 Task: Create Card Card0003 in Board Board0001 in Development in Trello
Action: Mouse moved to (742, 128)
Screenshot: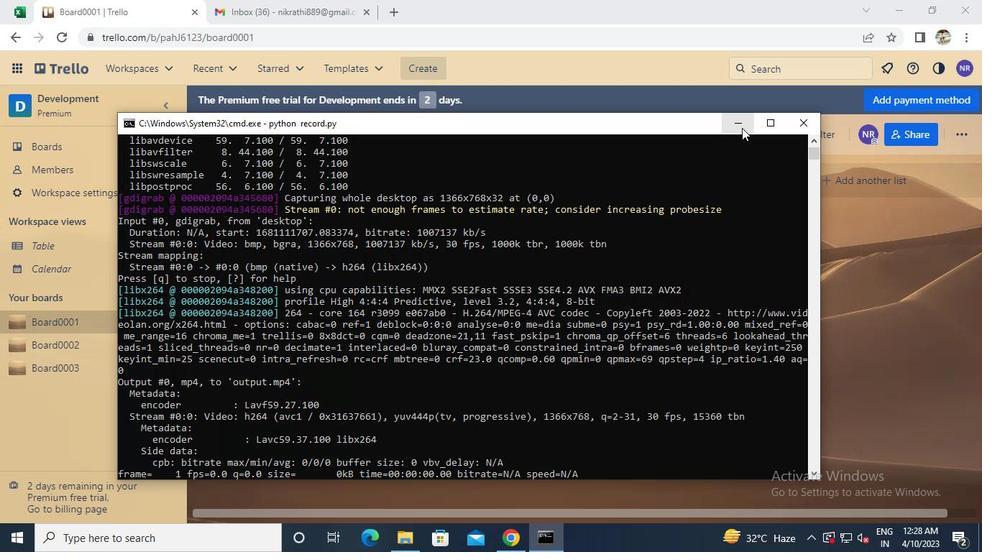 
Action: Mouse pressed left at (742, 128)
Screenshot: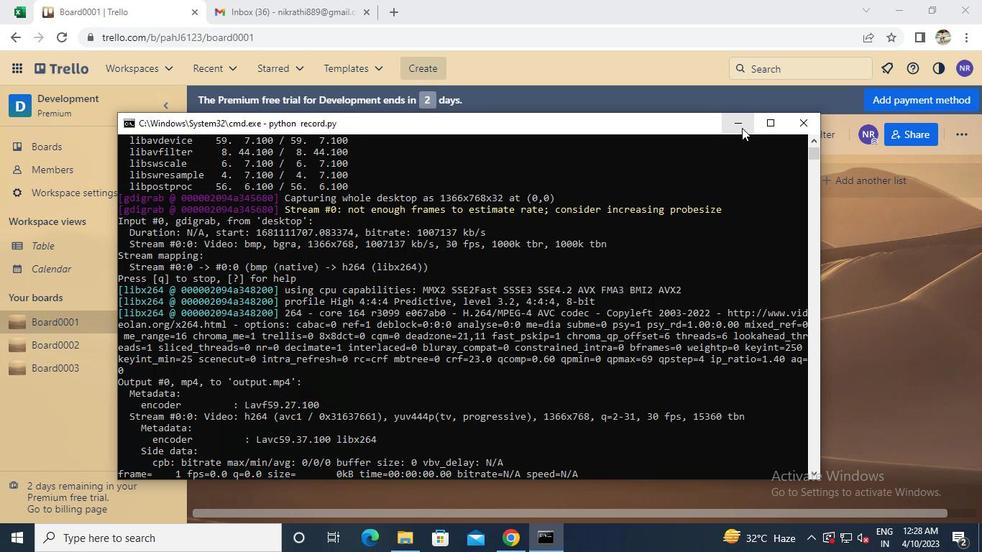
Action: Mouse moved to (320, 271)
Screenshot: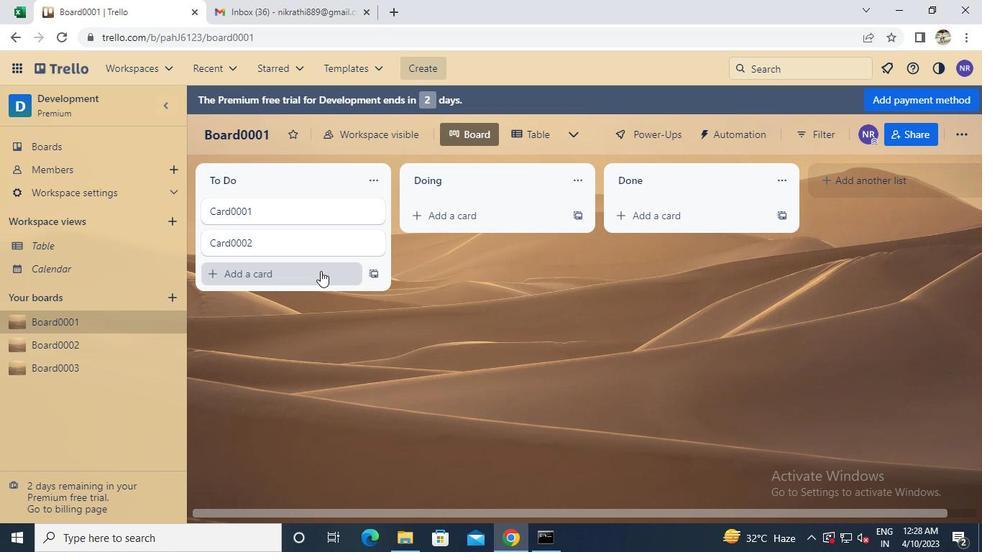 
Action: Mouse pressed left at (320, 271)
Screenshot: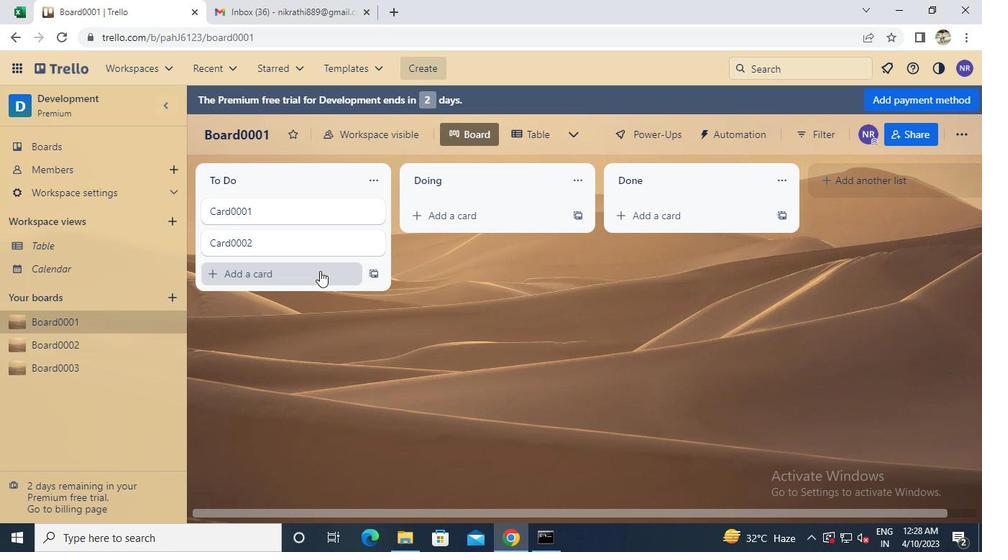 
Action: Keyboard Key.caps_lock
Screenshot: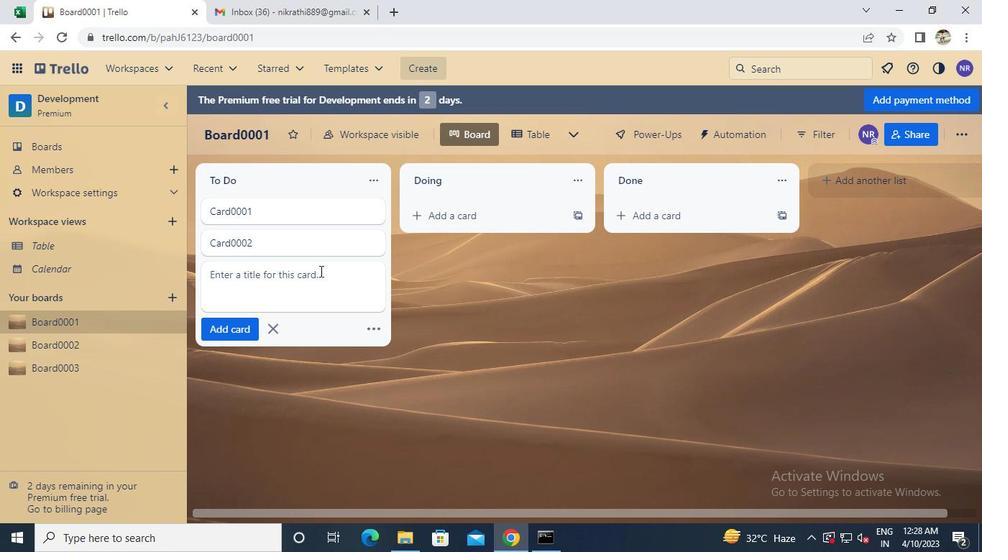 
Action: Keyboard c
Screenshot: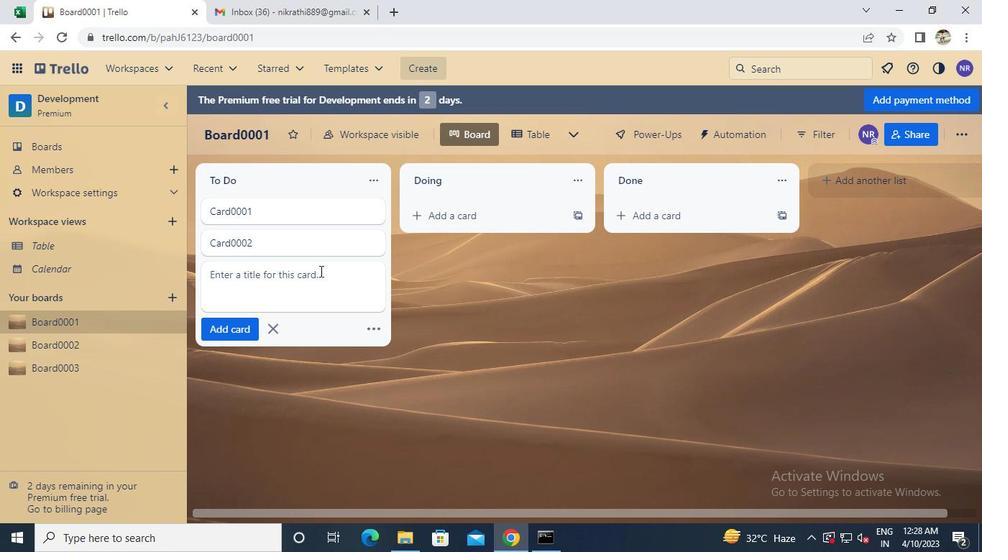 
Action: Keyboard Key.caps_lock
Screenshot: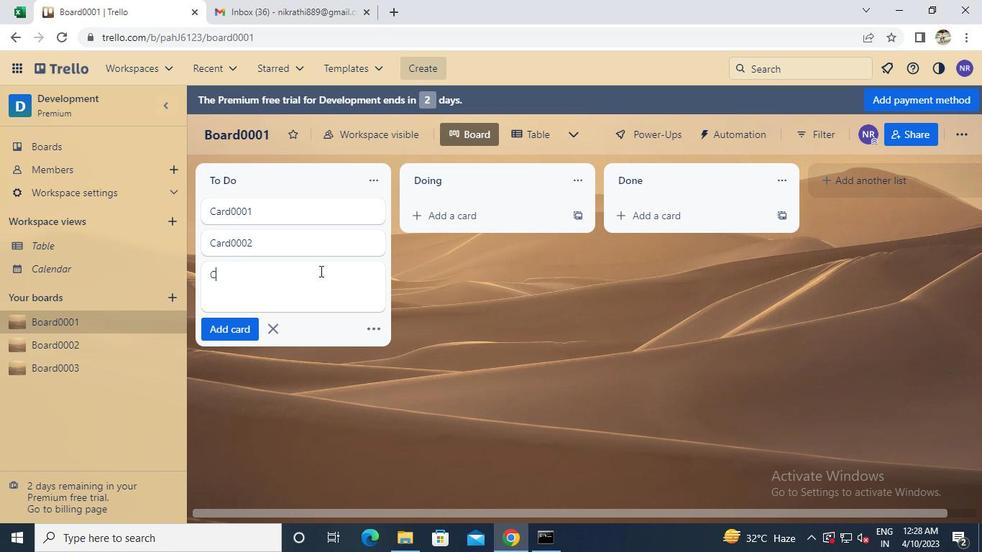 
Action: Keyboard a
Screenshot: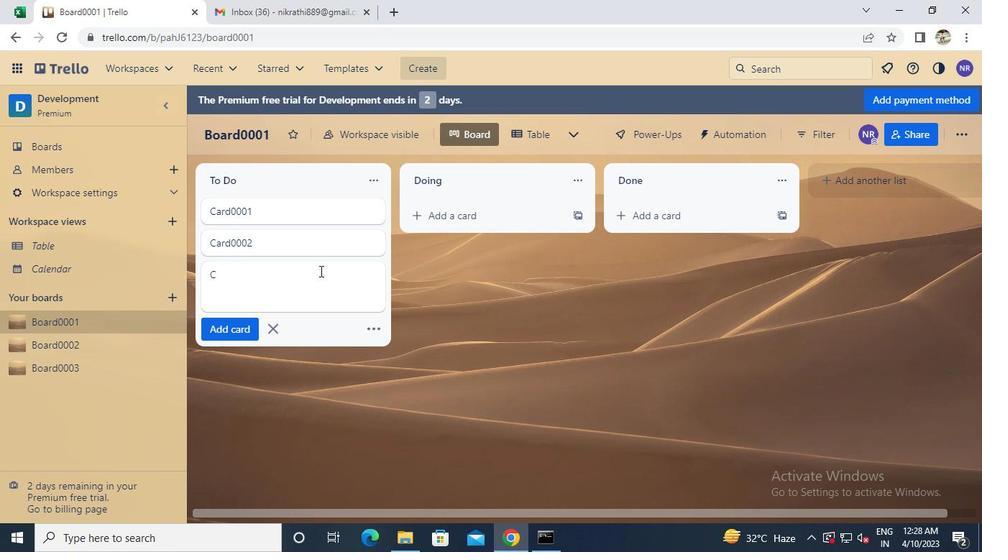 
Action: Keyboard r
Screenshot: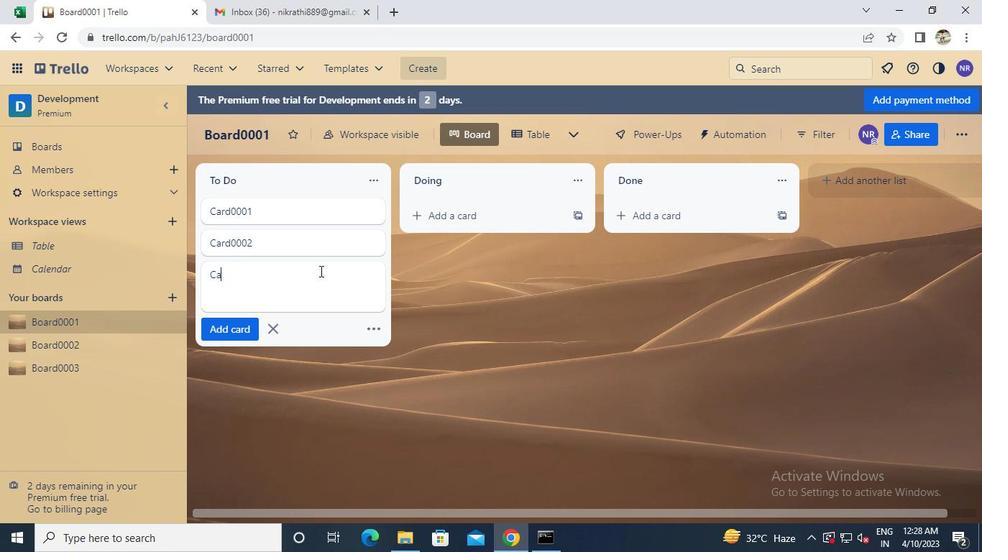 
Action: Keyboard d
Screenshot: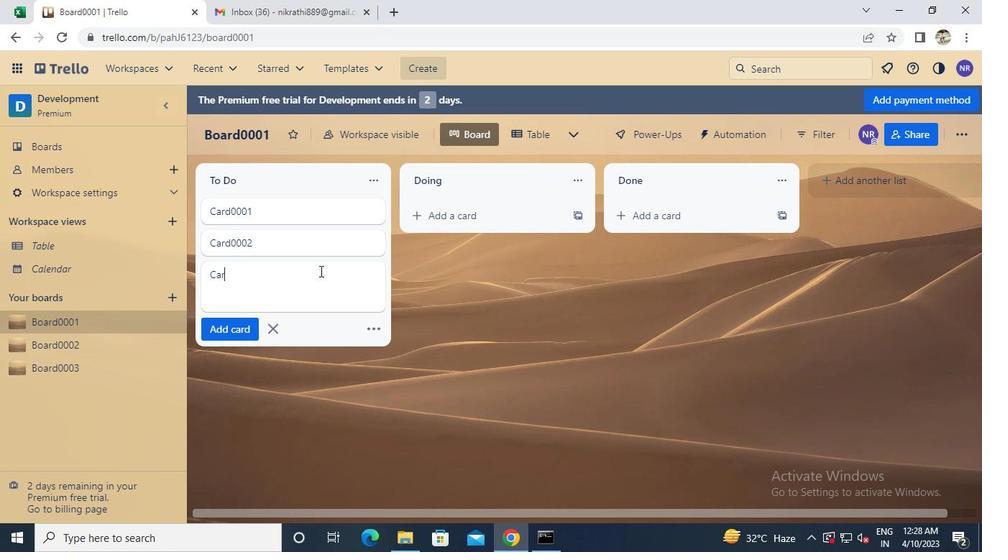 
Action: Keyboard 0
Screenshot: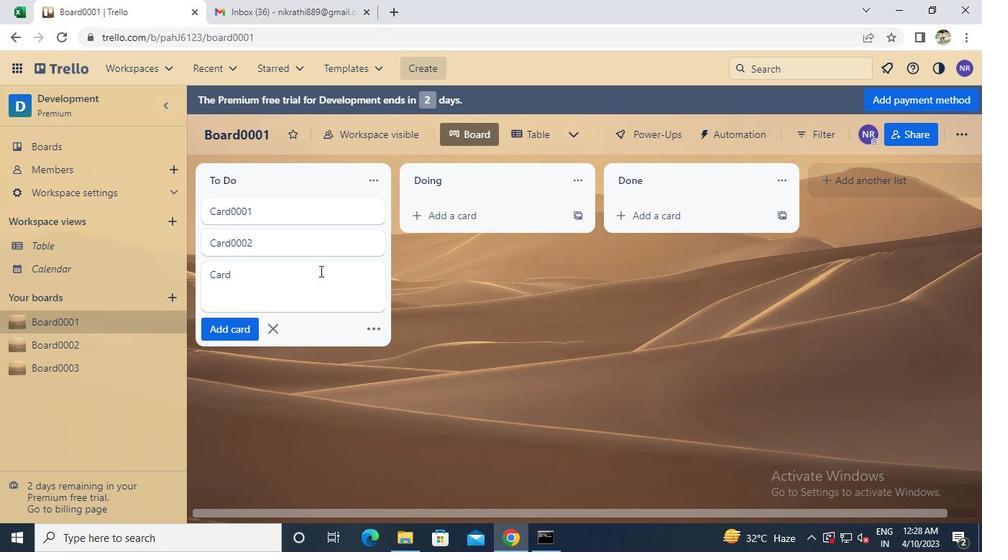 
Action: Keyboard 0
Screenshot: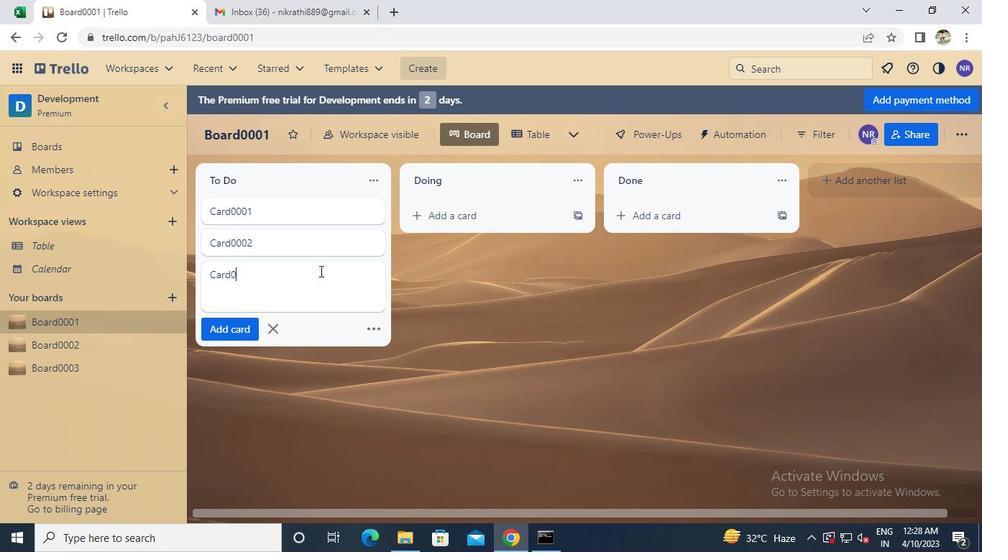 
Action: Keyboard 0
Screenshot: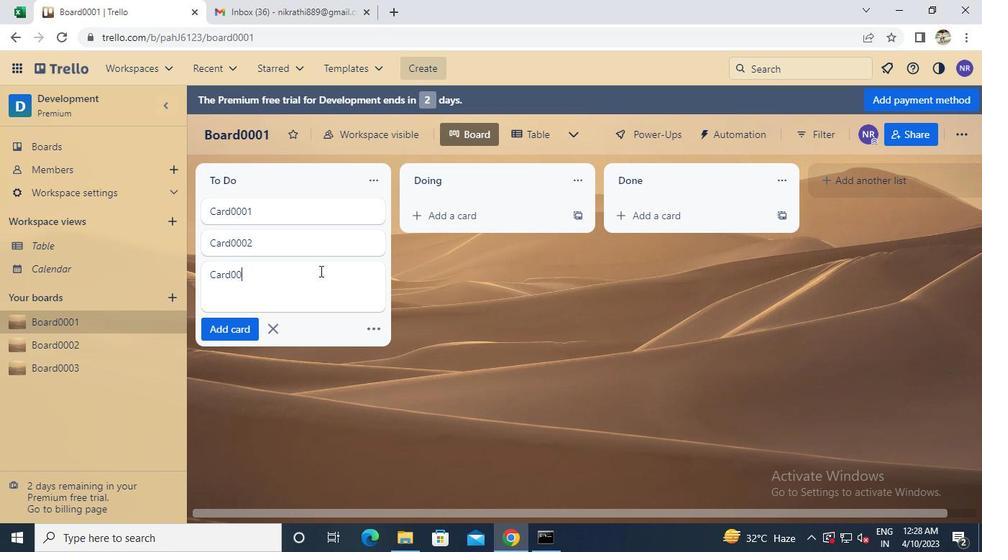 
Action: Keyboard 3
Screenshot: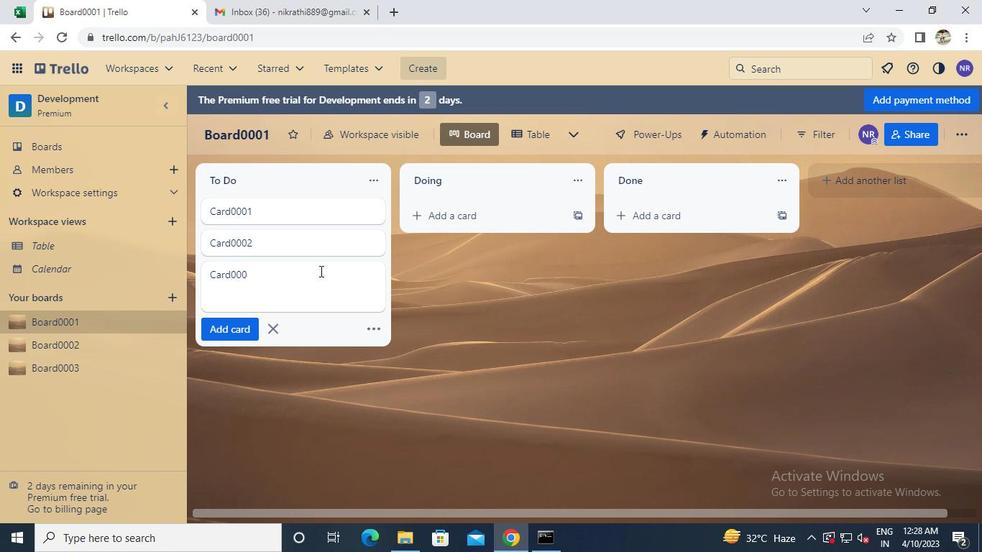 
Action: Mouse moved to (238, 329)
Screenshot: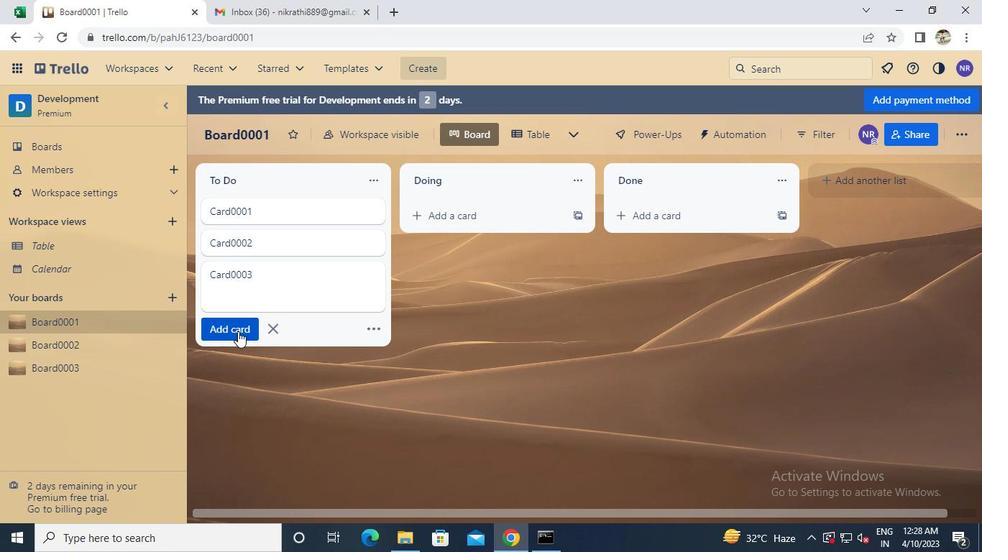 
Action: Mouse pressed left at (238, 329)
Screenshot: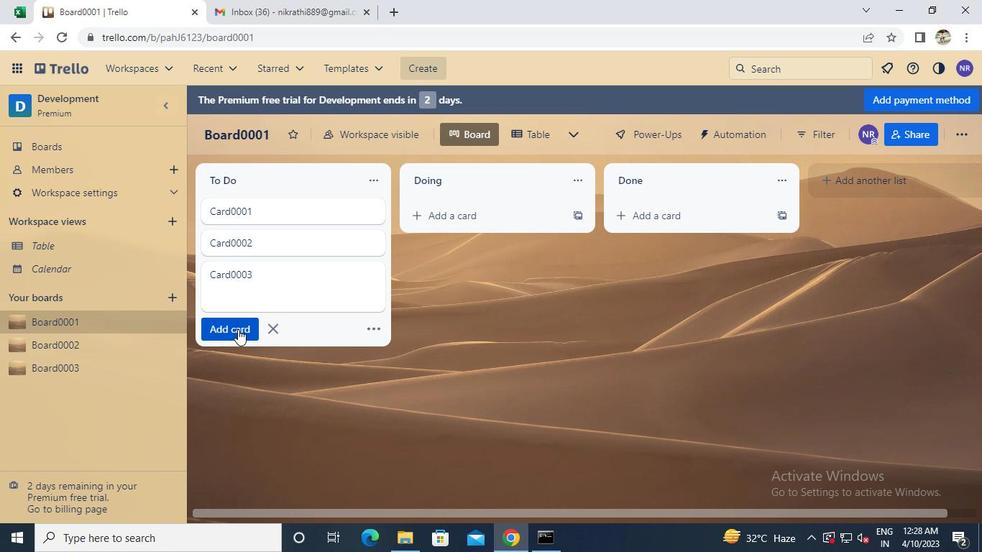 
Action: Mouse moved to (566, 549)
Screenshot: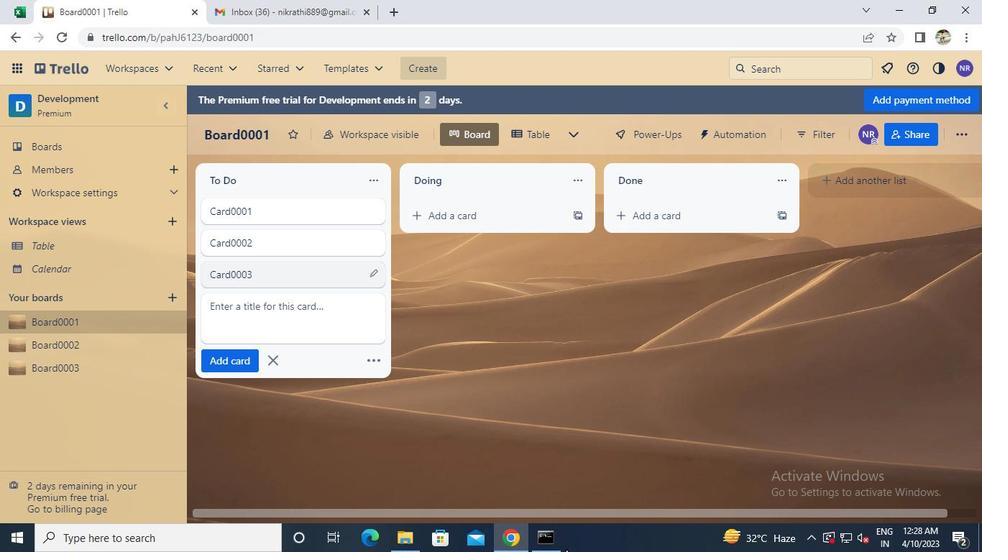 
Action: Mouse pressed left at (566, 549)
Screenshot: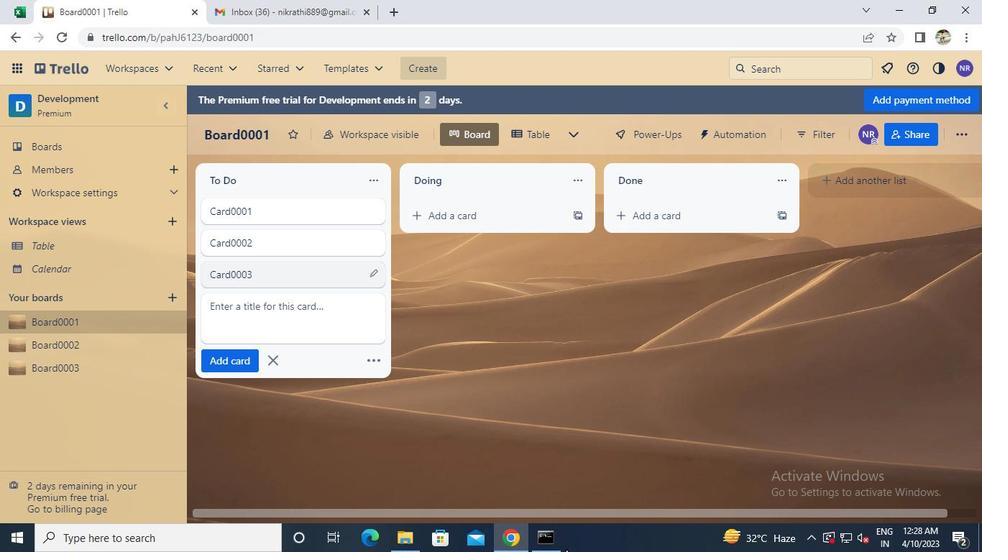 
Action: Mouse moved to (545, 540)
Screenshot: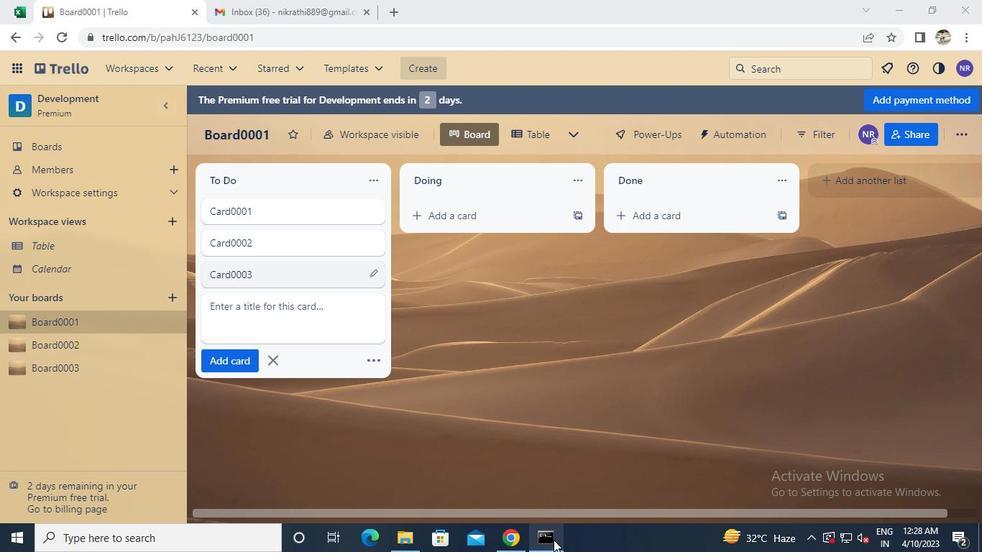 
Action: Mouse pressed left at (545, 540)
Screenshot: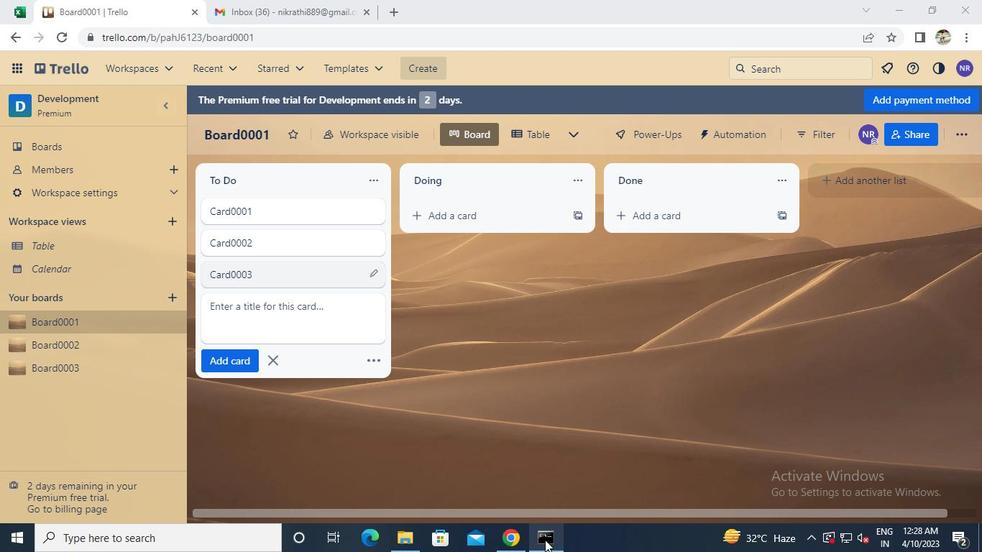 
Action: Mouse moved to (804, 124)
Screenshot: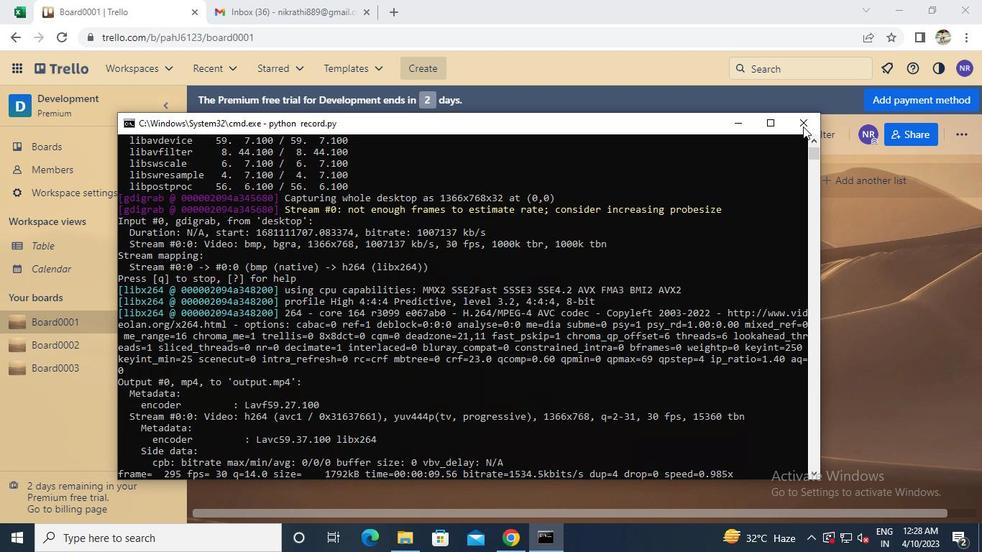 
Action: Mouse pressed left at (804, 124)
Screenshot: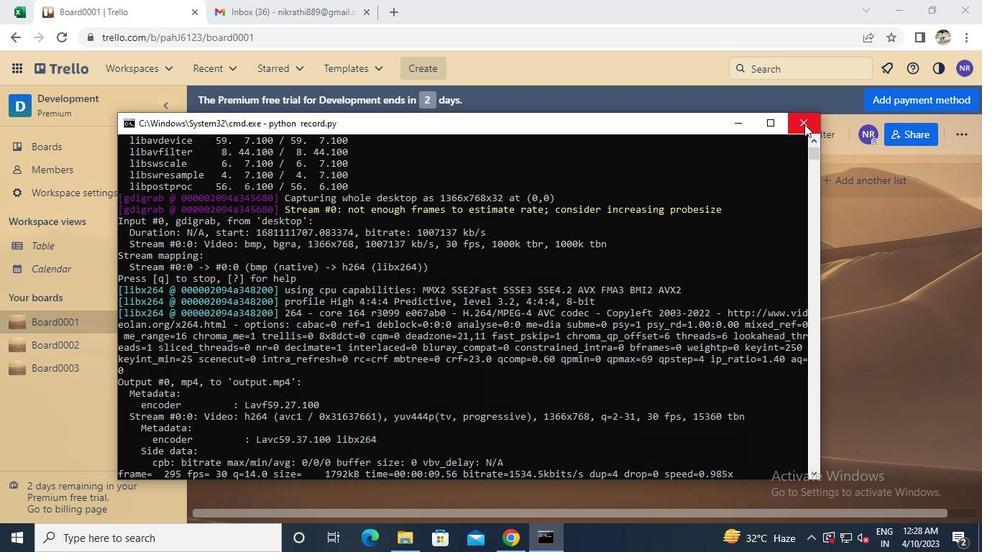 
